 Task: Rename the 'UI' folder to 'UI Design' and copy it to another location.
Action: Mouse moved to (68, 284)
Screenshot: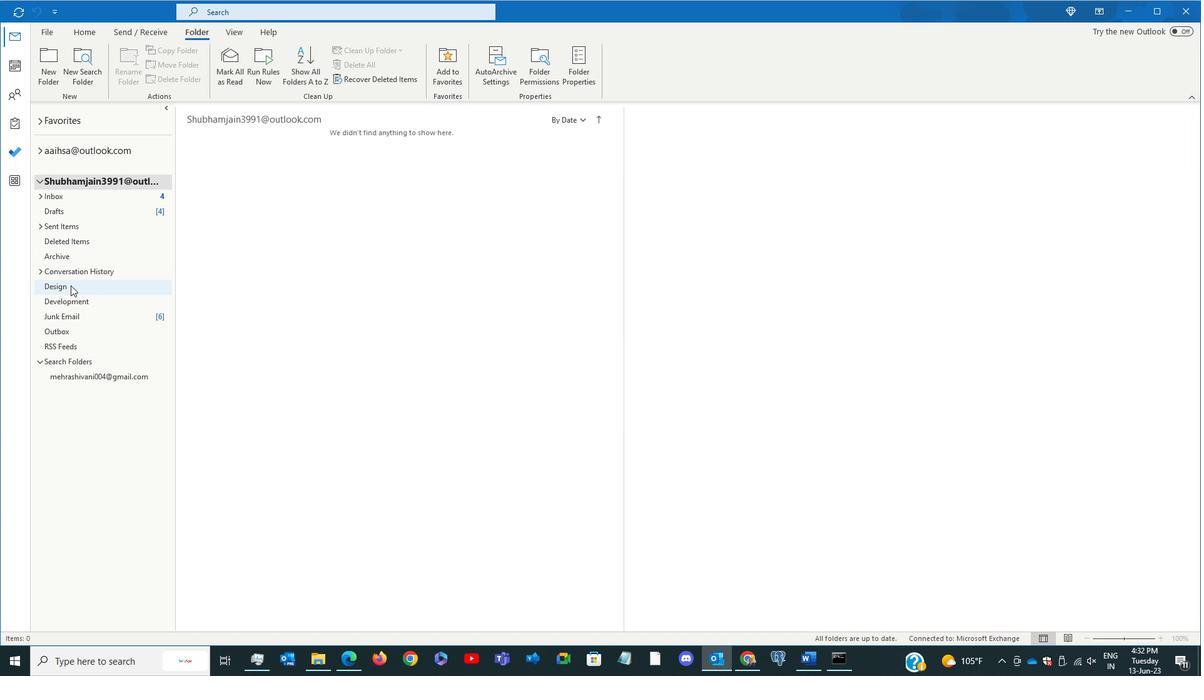 
Action: Mouse pressed right at (68, 284)
Screenshot: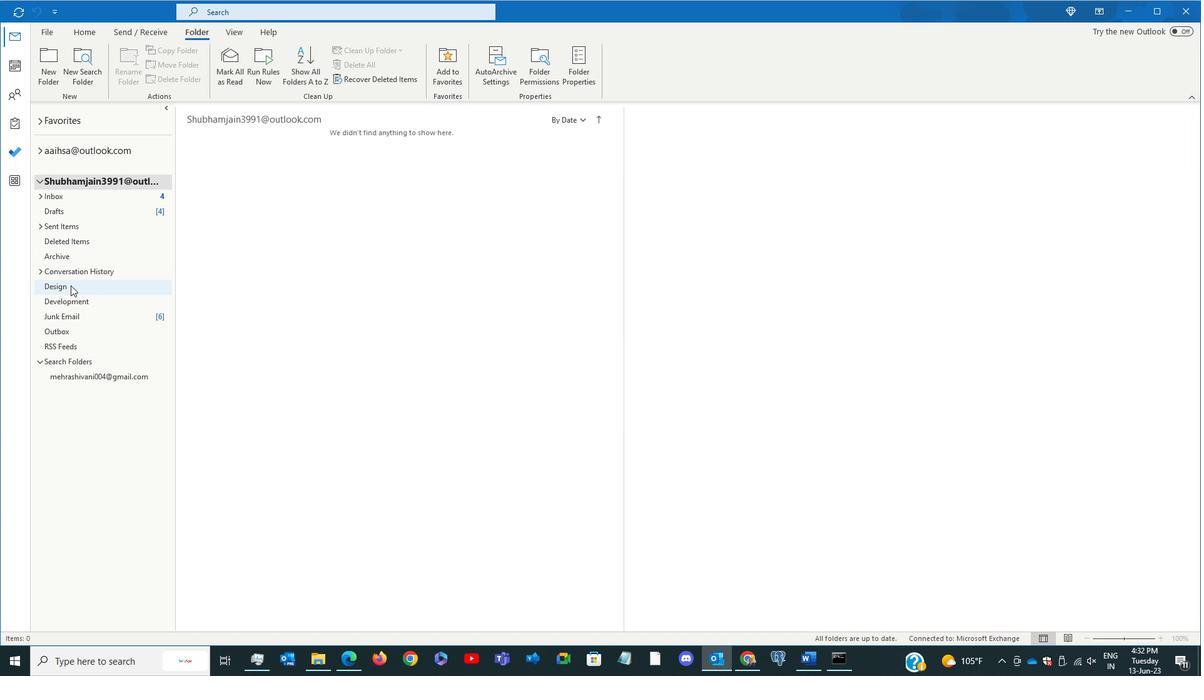 
Action: Mouse moved to (120, 335)
Screenshot: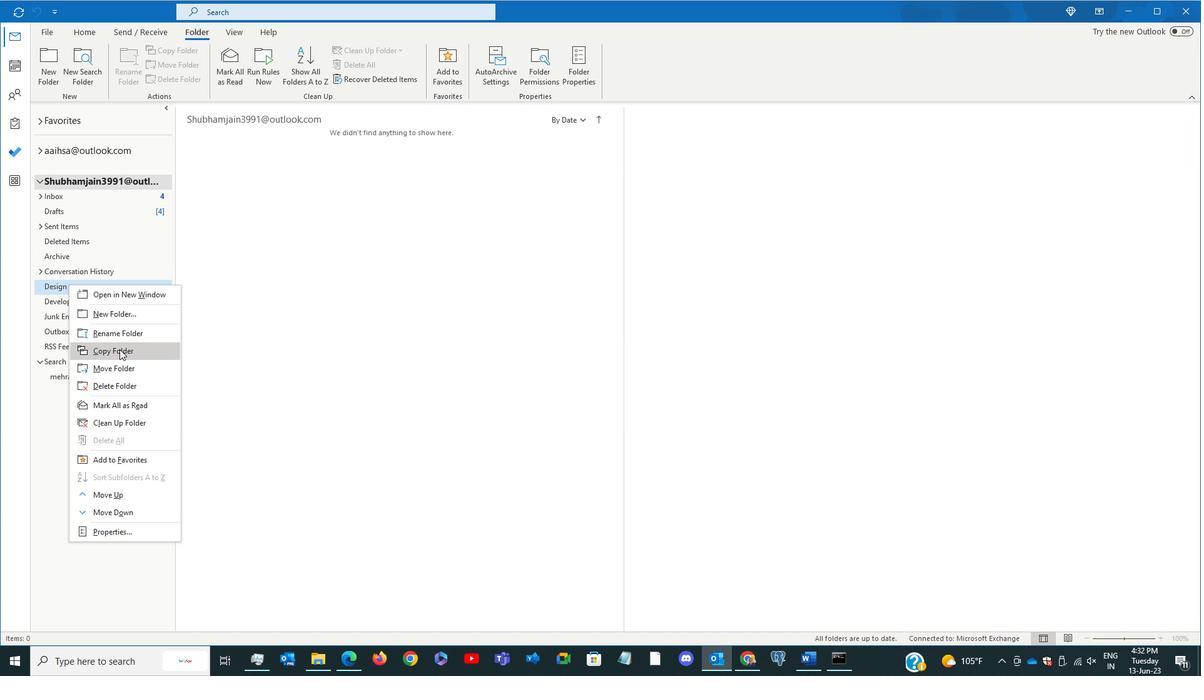 
Action: Mouse pressed left at (120, 335)
Screenshot: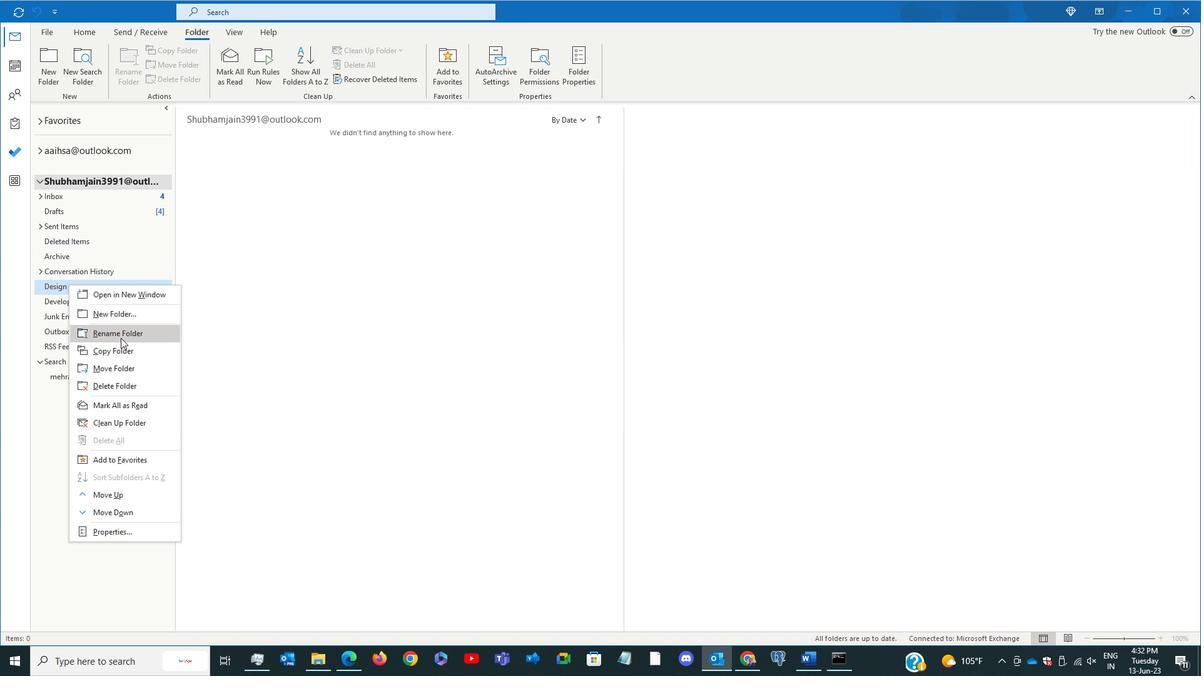 
Action: Mouse moved to (73, 286)
Screenshot: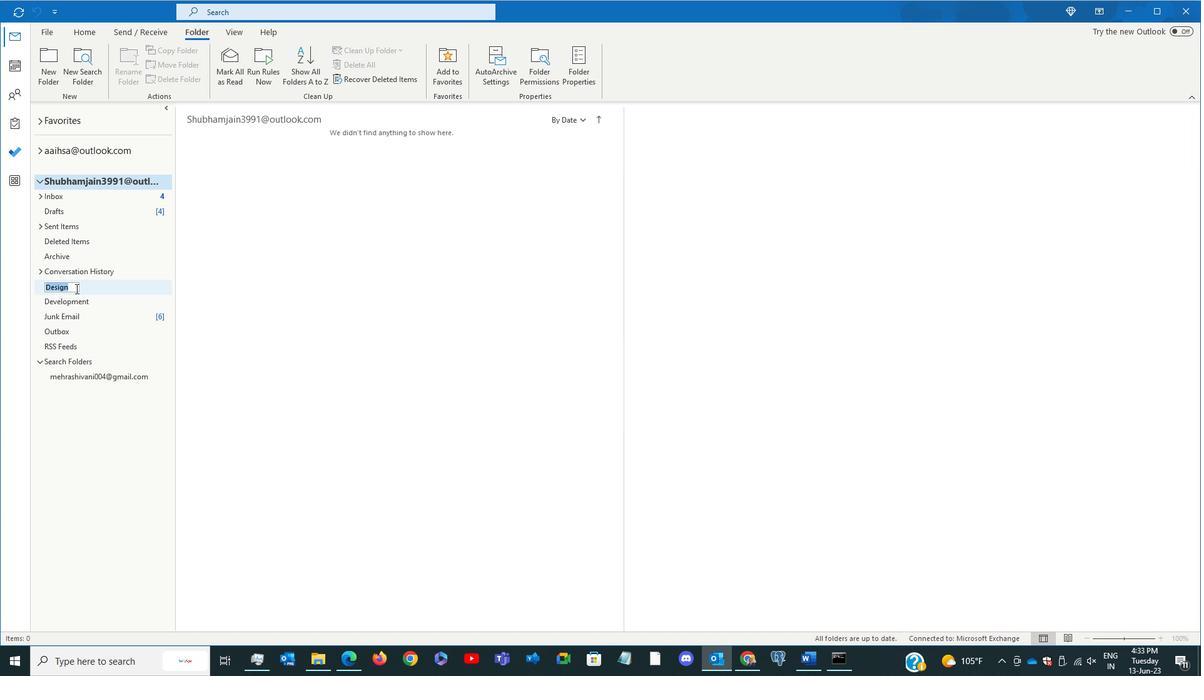 
Action: Mouse pressed left at (73, 286)
Screenshot: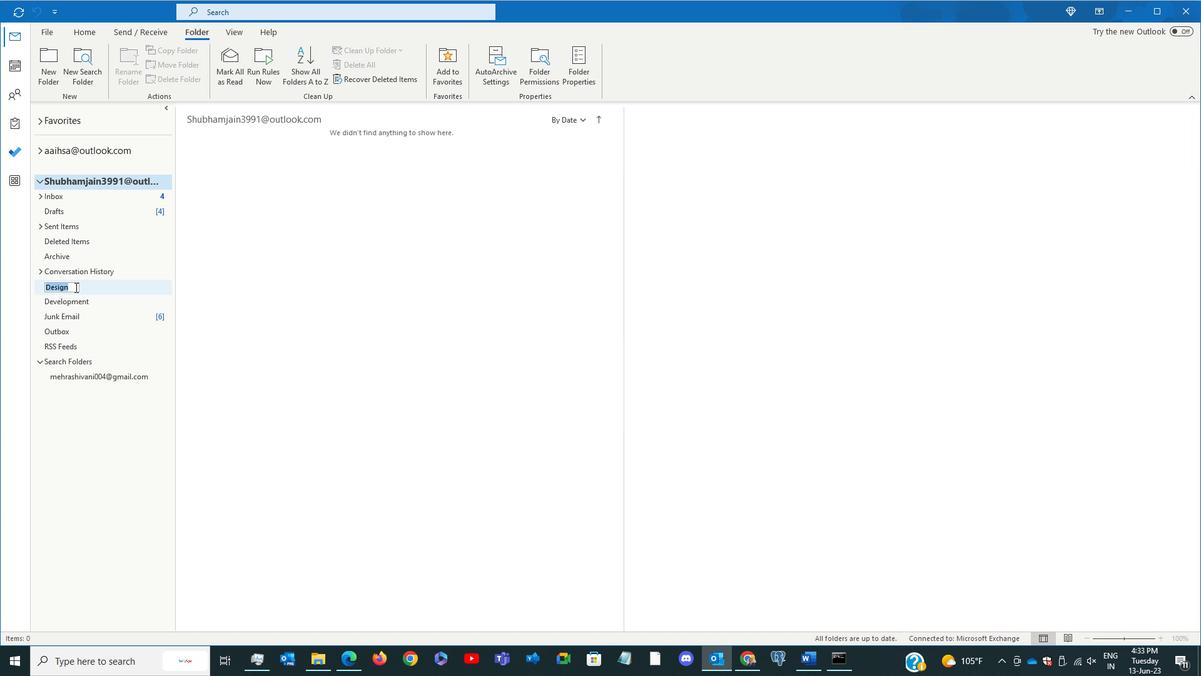 
Action: Key pressed <Key.backspace><Key.backspace><Key.backspace><Key.backspace><Key.backspace><Key.backspace><Key.backspace><Key.backspace><Key.backspace><Key.backspace><Key.backspace><Key.backspace><Key.shift>UI<Key.space><Key.shift><Key.shift><Key.shift>DESIGN<Key.enter>
Screenshot: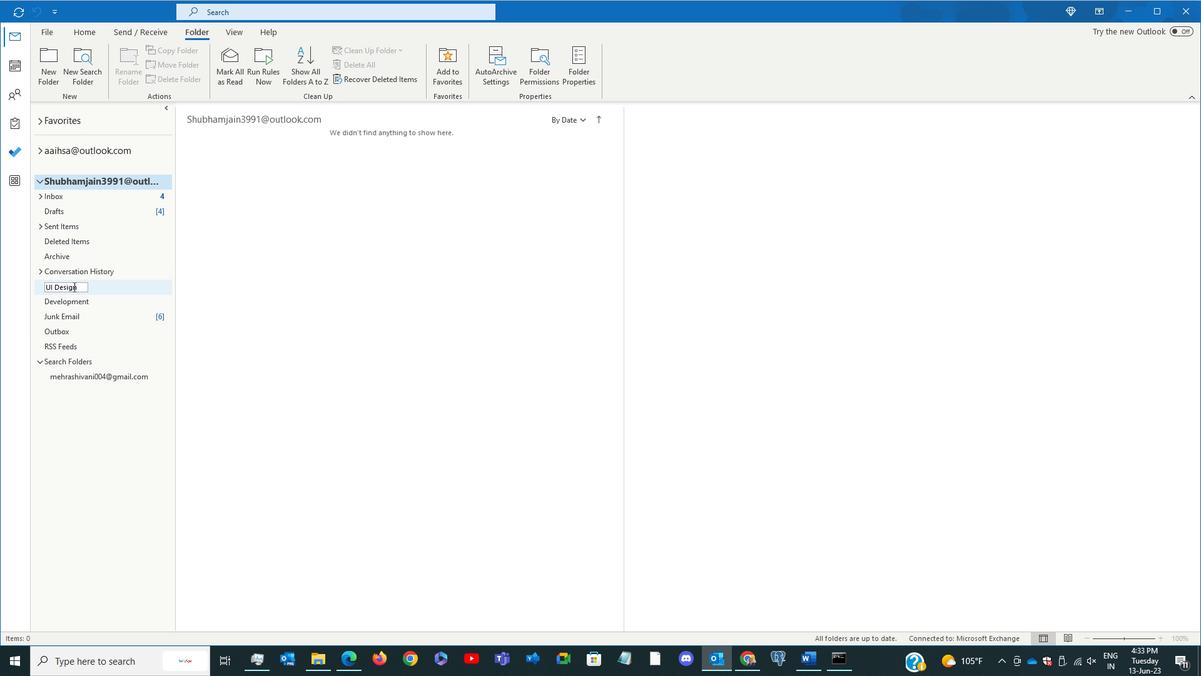 
Action: Mouse moved to (68, 346)
Screenshot: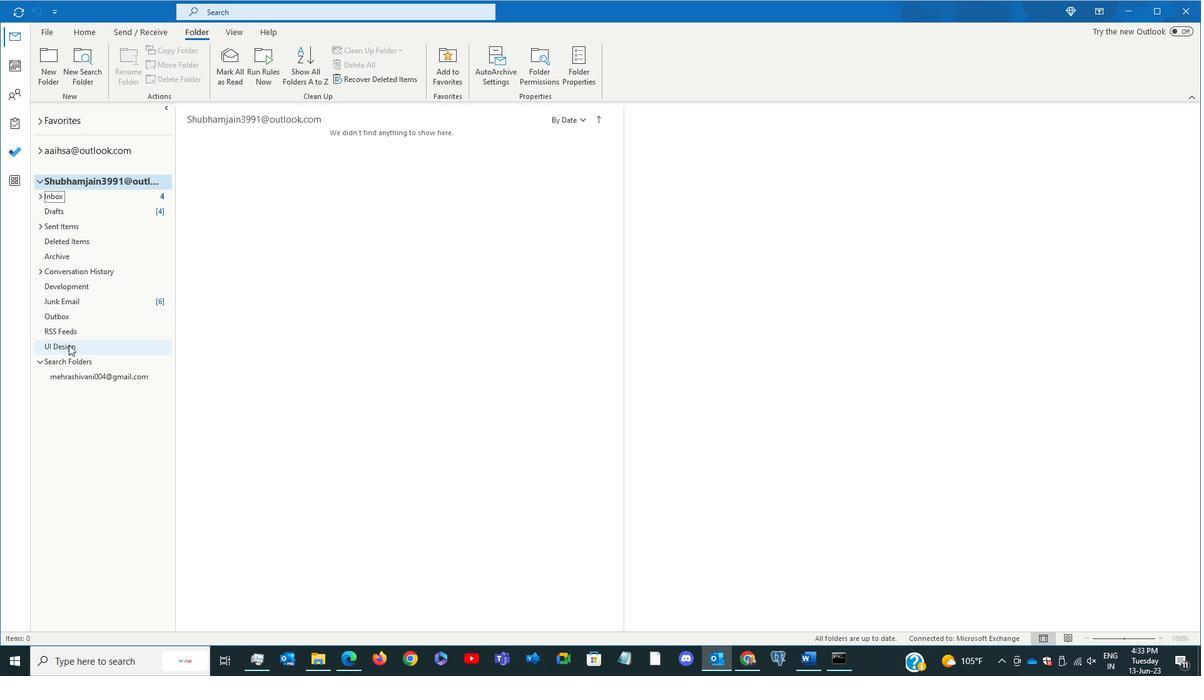 
Action: Mouse pressed right at (68, 346)
Screenshot: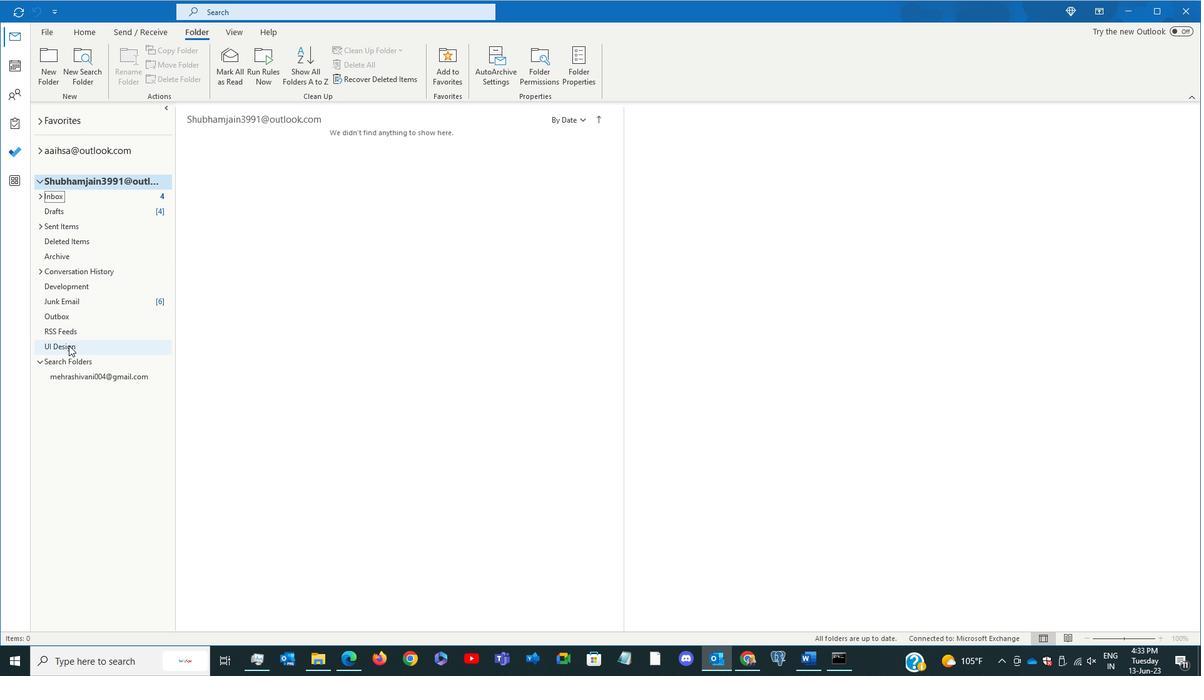 
Action: Mouse moved to (109, 409)
Screenshot: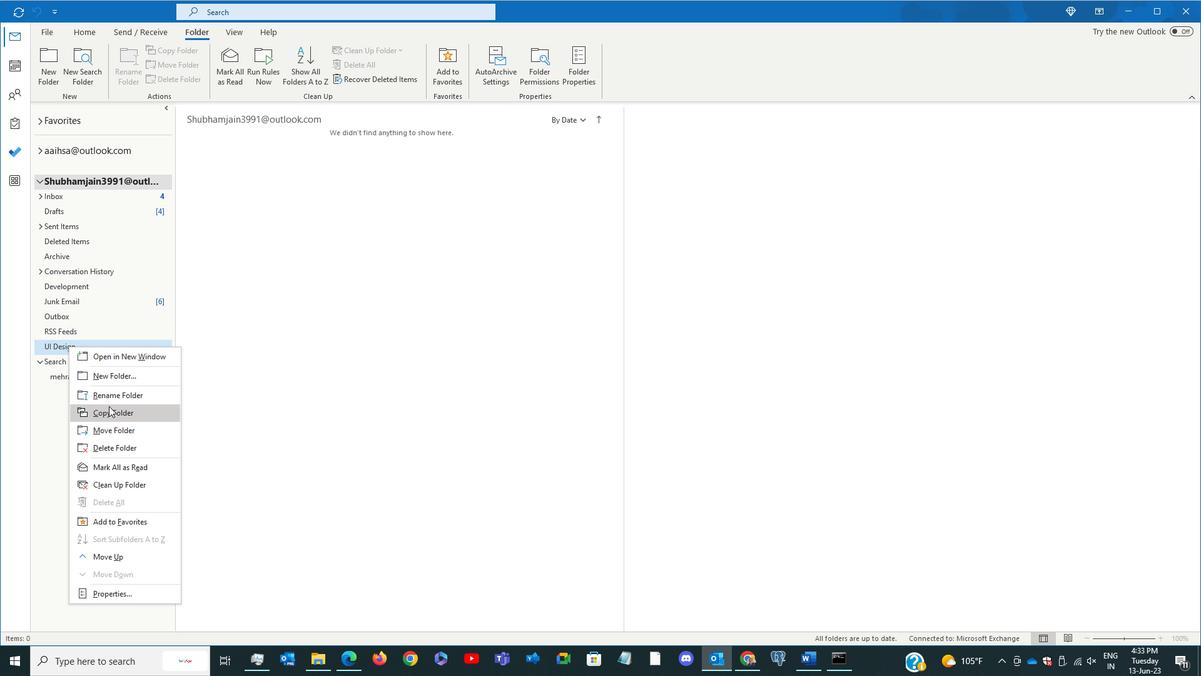 
Action: Mouse pressed left at (109, 409)
Screenshot: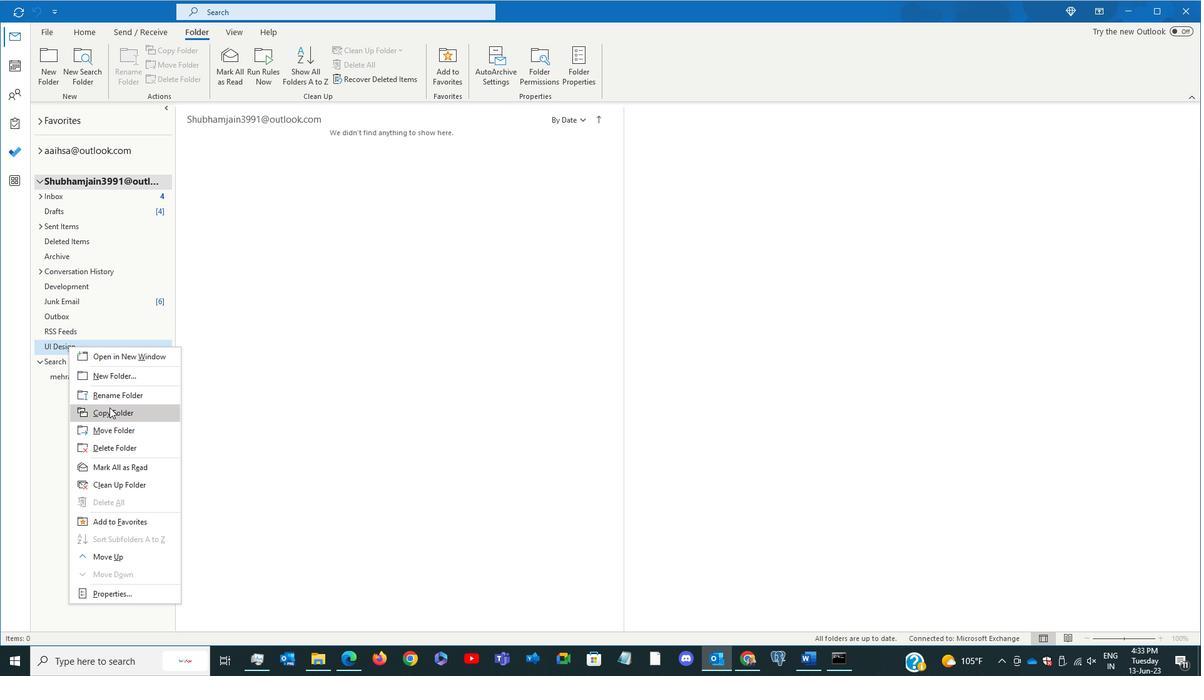 
Action: Mouse moved to (537, 286)
Screenshot: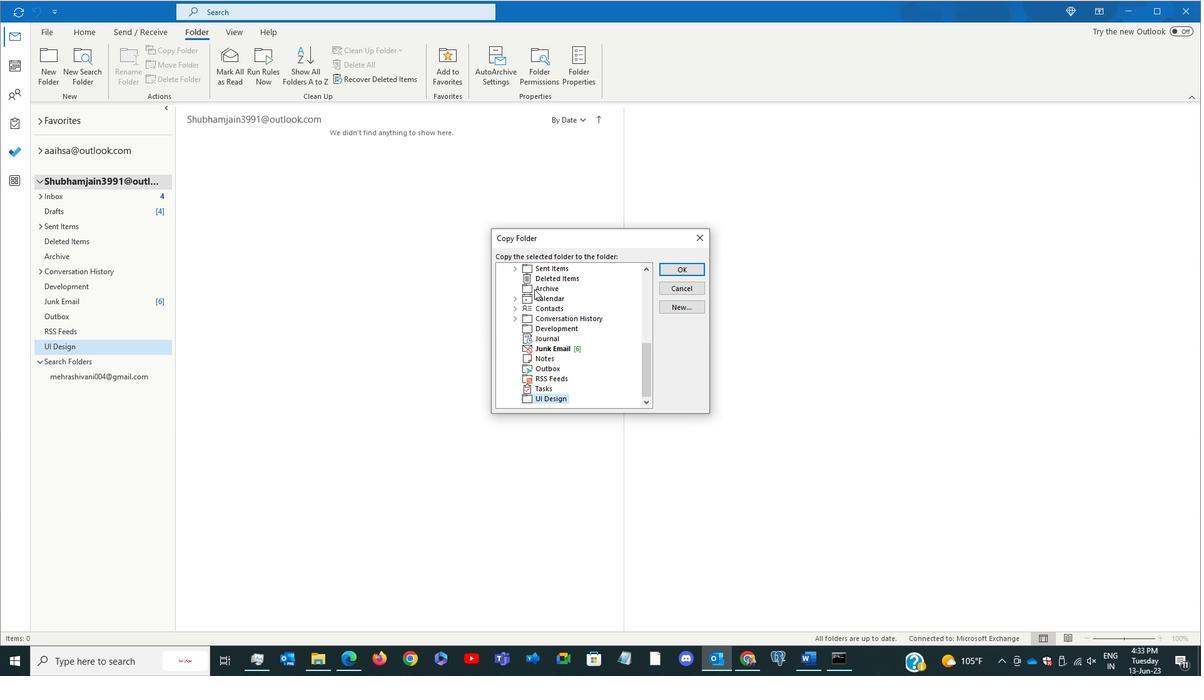 
Action: Mouse pressed left at (537, 286)
Screenshot: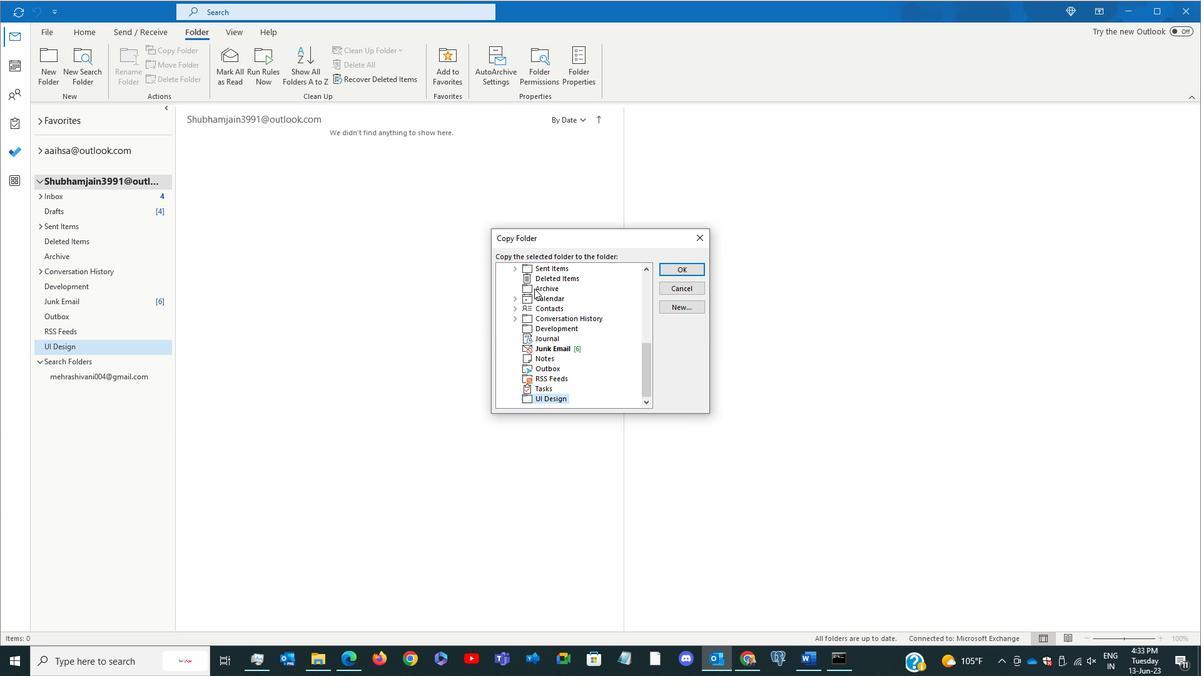 
Action: Mouse moved to (670, 269)
Screenshot: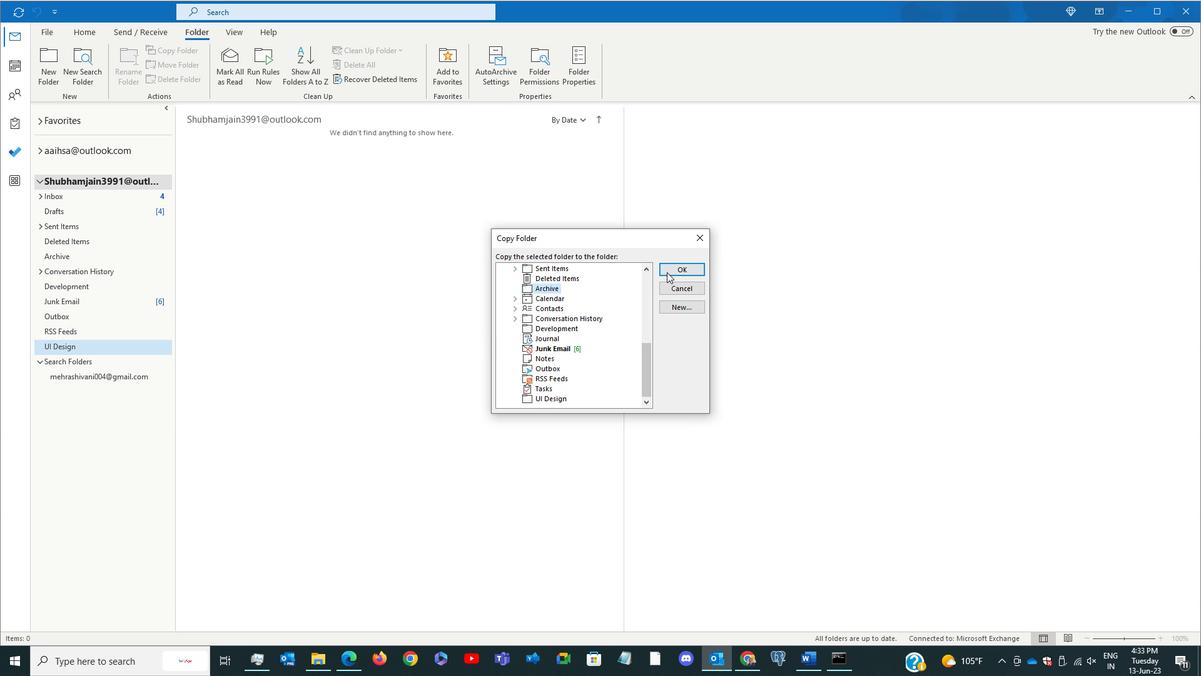 
Action: Mouse pressed left at (670, 269)
Screenshot: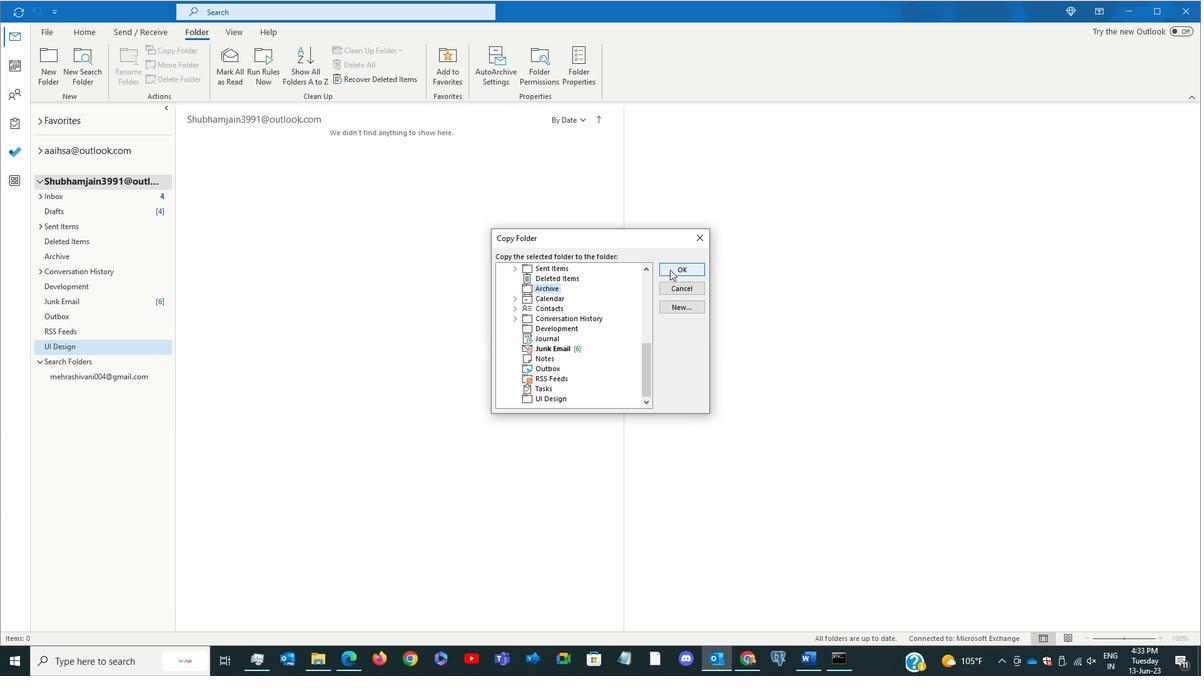 
Action: Mouse moved to (333, 297)
Screenshot: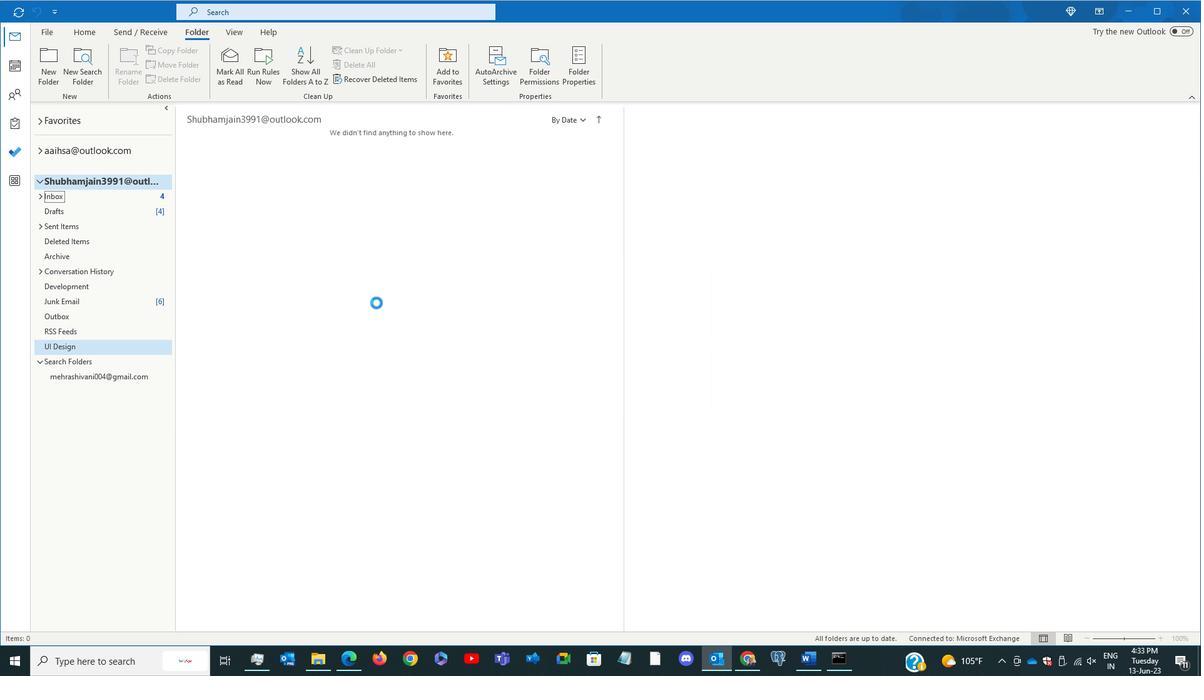 
